 Task: Select the UTC Time as time zone for the schedule.
Action: Mouse moved to (364, 179)
Screenshot: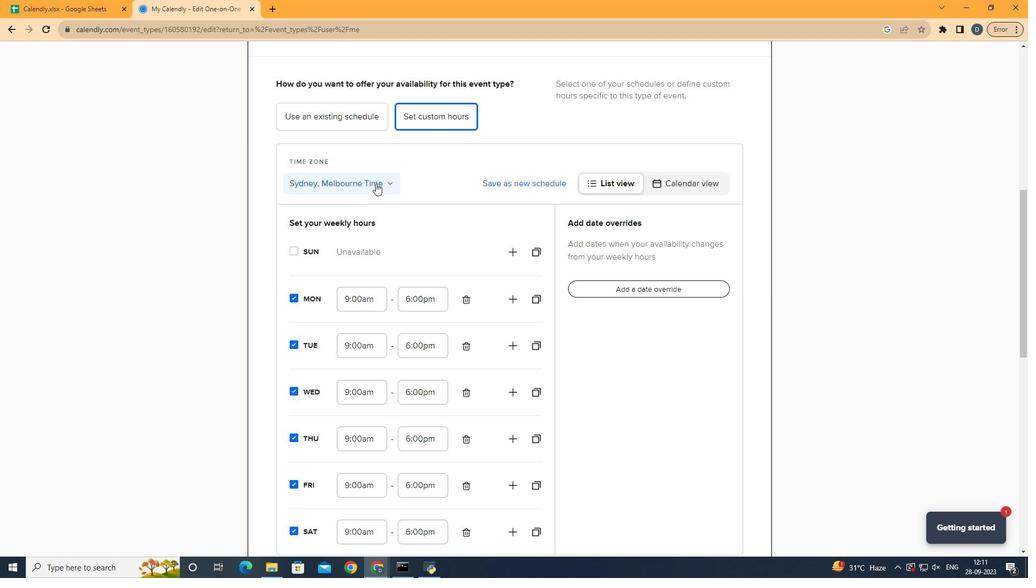 
Action: Mouse pressed left at (364, 179)
Screenshot: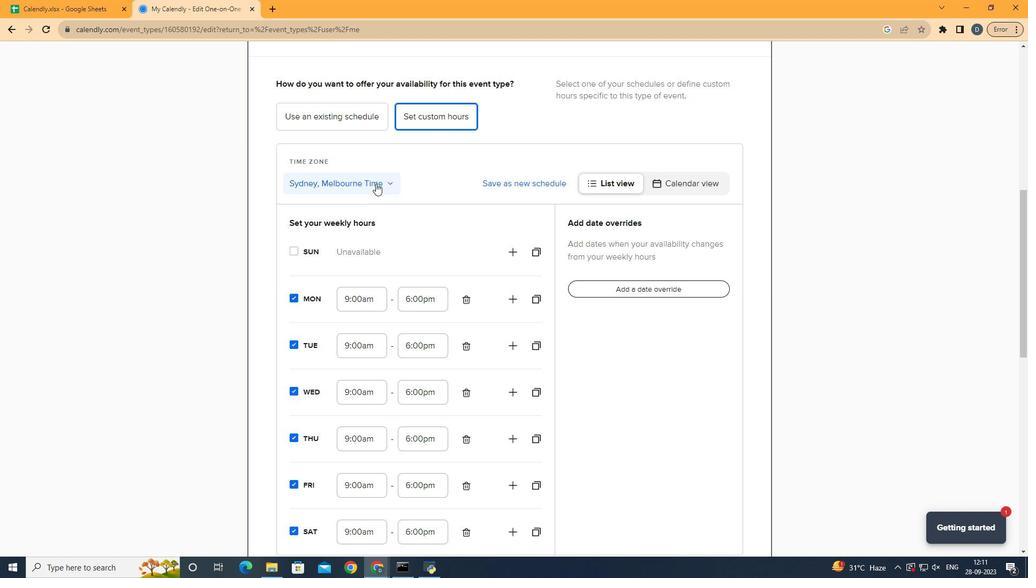 
Action: Mouse moved to (361, 169)
Screenshot: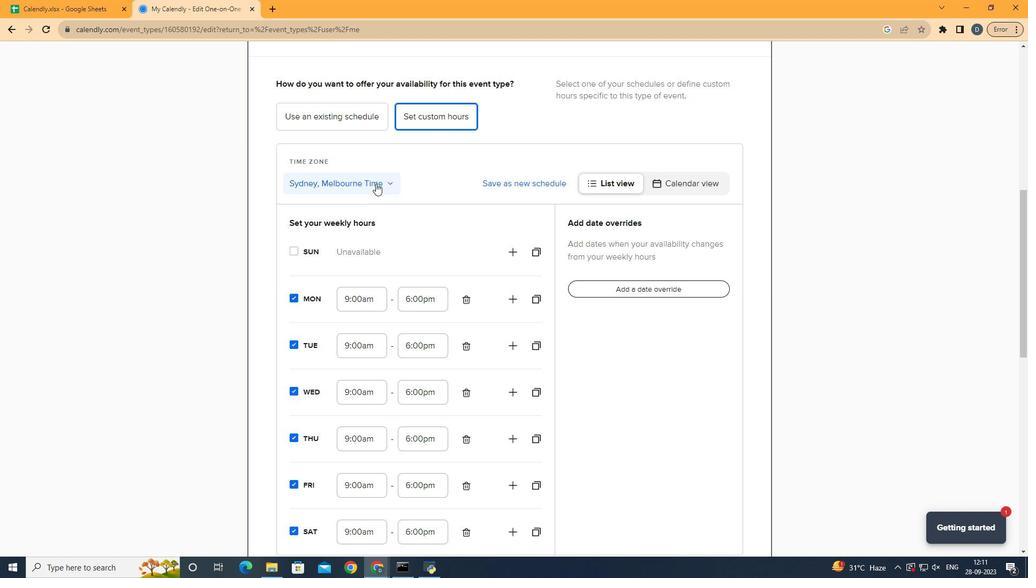 
Action: Mouse pressed left at (361, 169)
Screenshot: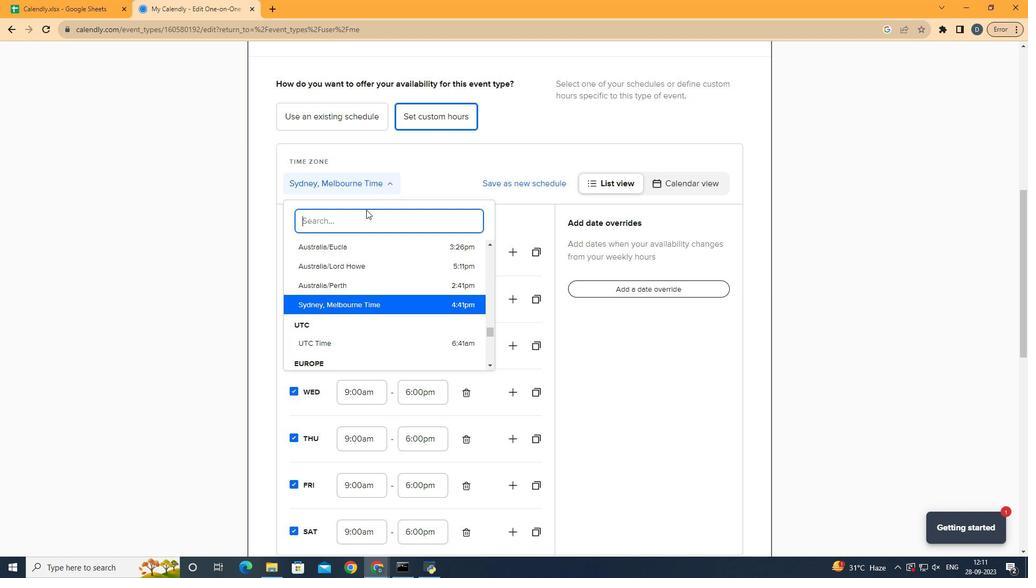 
Action: Mouse moved to (336, 330)
Screenshot: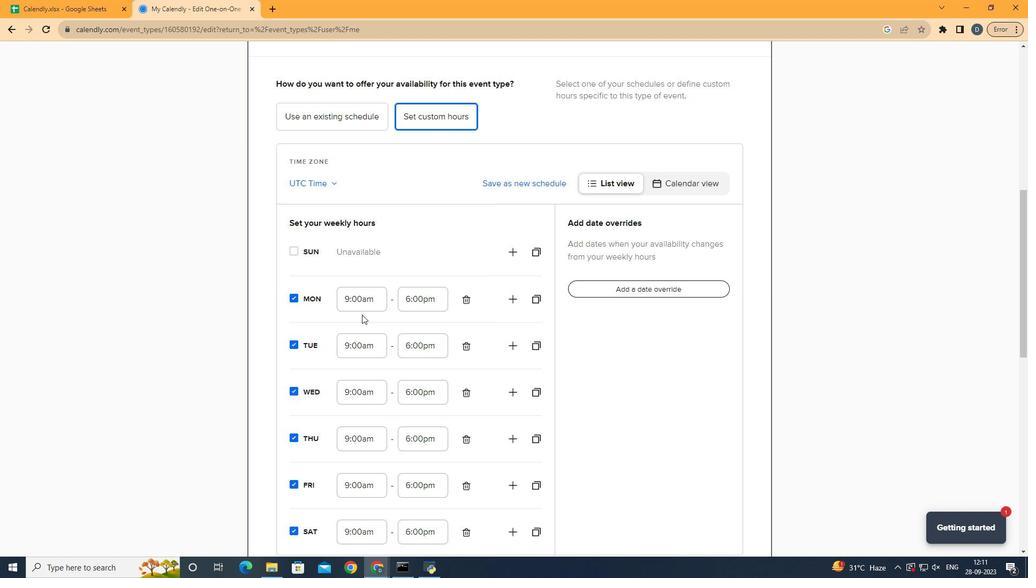 
Action: Mouse pressed left at (336, 330)
Screenshot: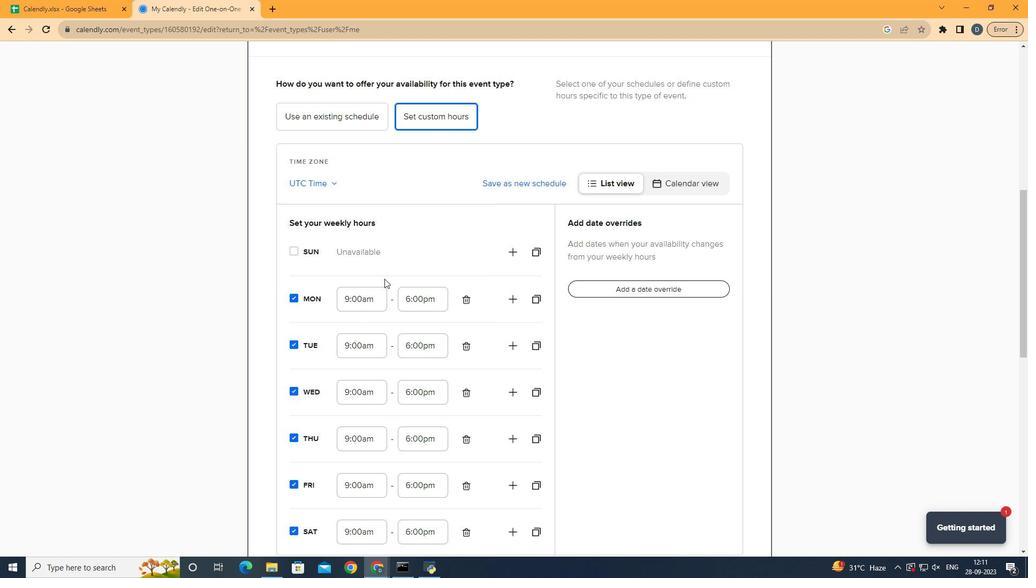 
Action: Mouse moved to (423, 191)
Screenshot: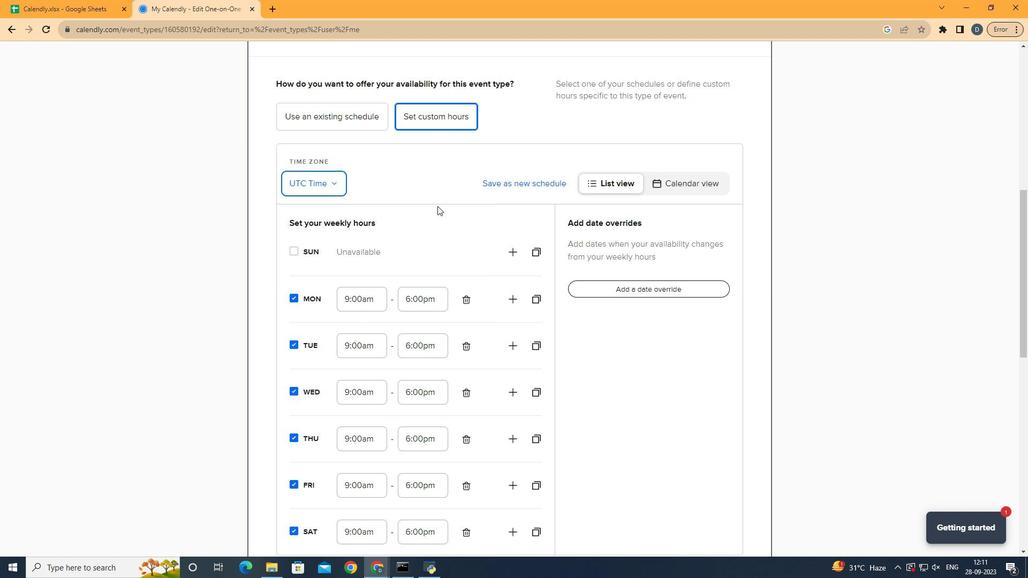 
